 Task: Create a blank project ApprisePro with privacy Public and default view as List and in the team Taskers . Create three sections in the project as To-Do, Doing and Done
Action: Mouse moved to (511, 216)
Screenshot: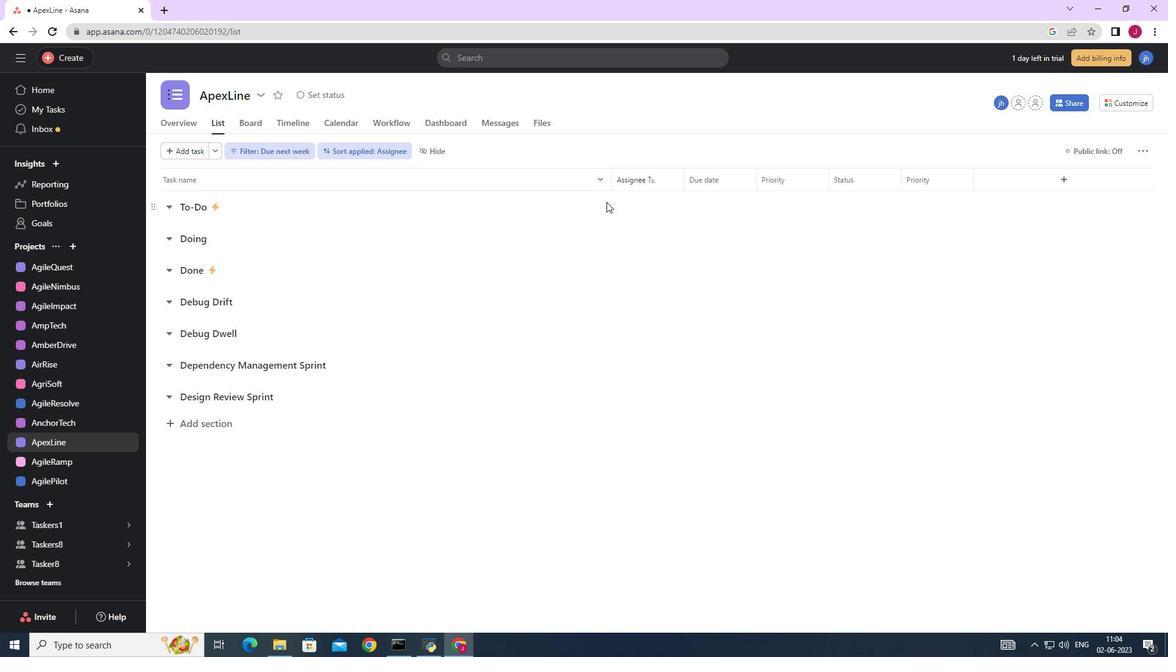 
Action: Mouse scrolled (511, 217) with delta (0, 0)
Screenshot: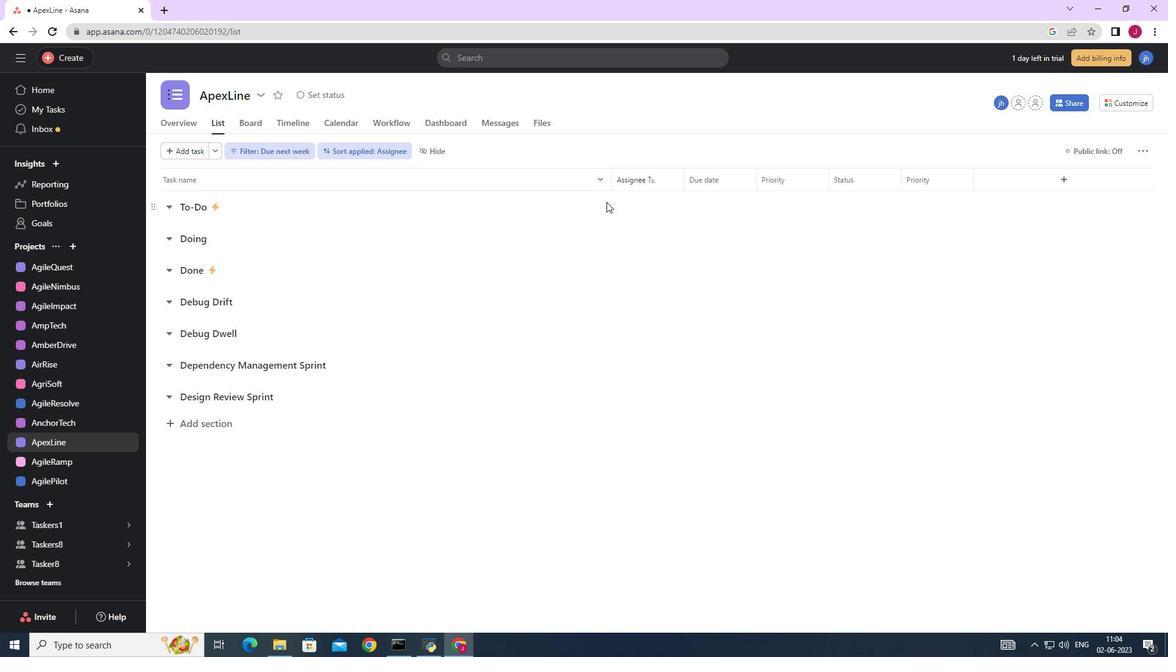 
Action: Mouse moved to (503, 217)
Screenshot: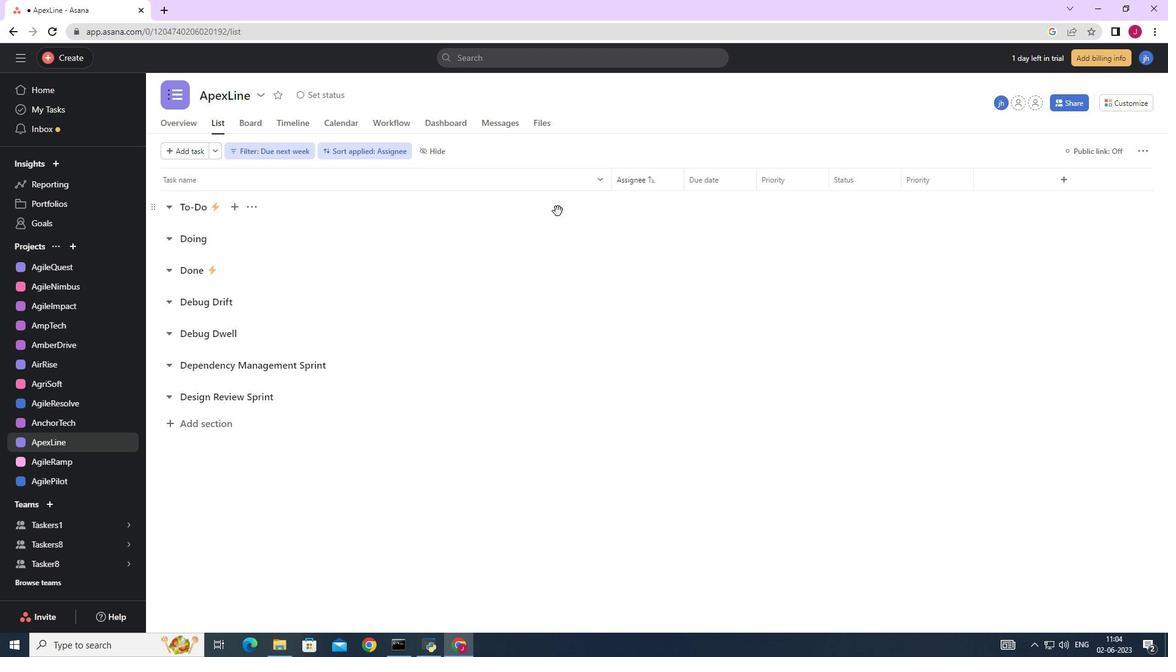 
Action: Mouse scrolled (503, 217) with delta (0, 0)
Screenshot: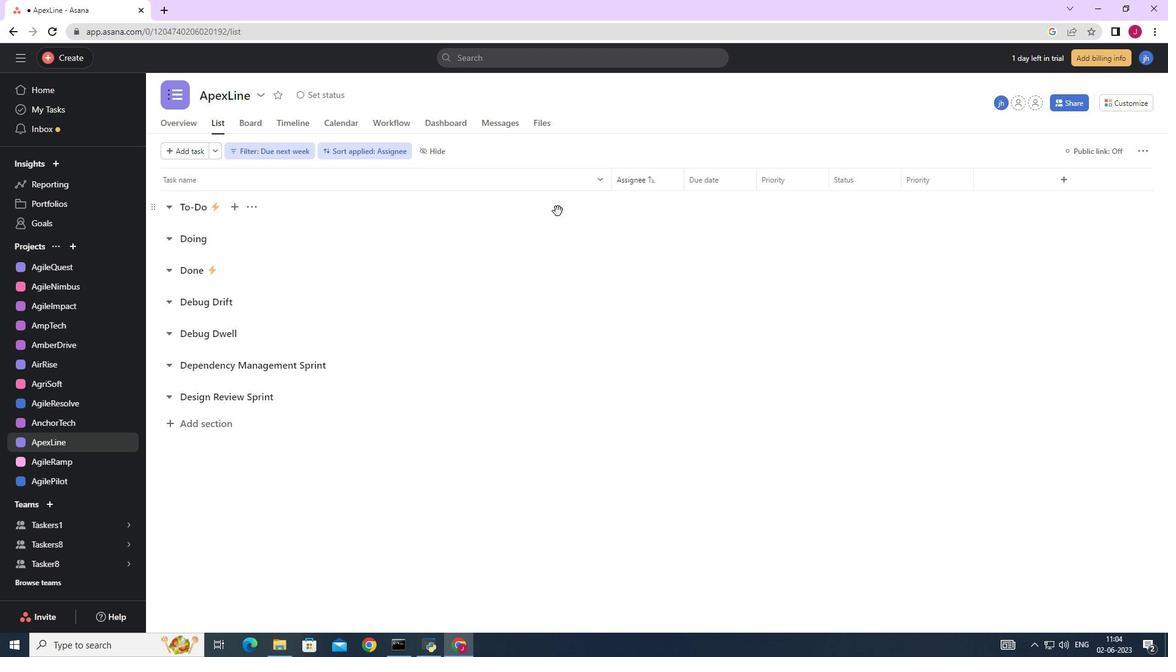 
Action: Mouse moved to (492, 217)
Screenshot: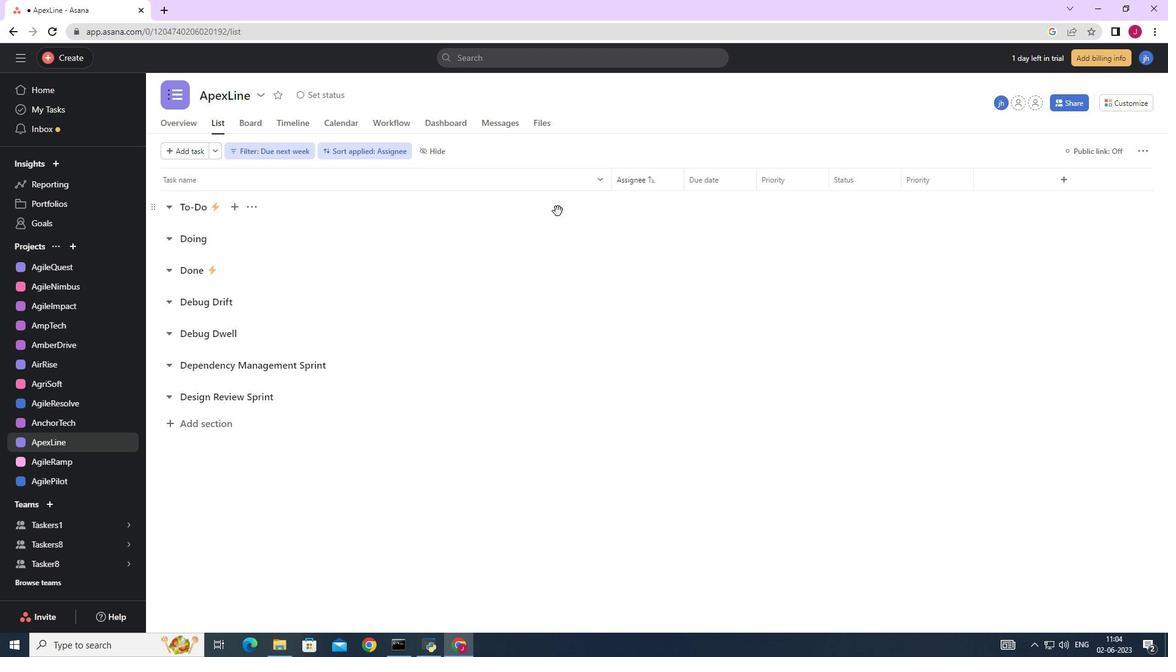 
Action: Mouse scrolled (492, 217) with delta (0, 0)
Screenshot: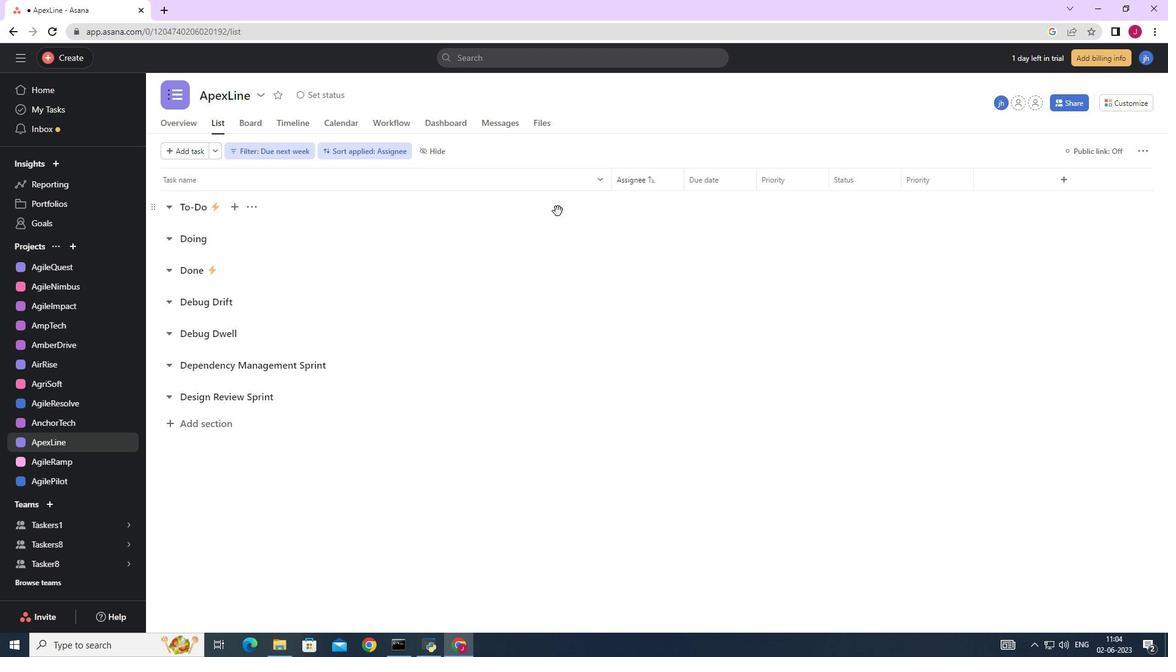 
Action: Mouse moved to (77, 246)
Screenshot: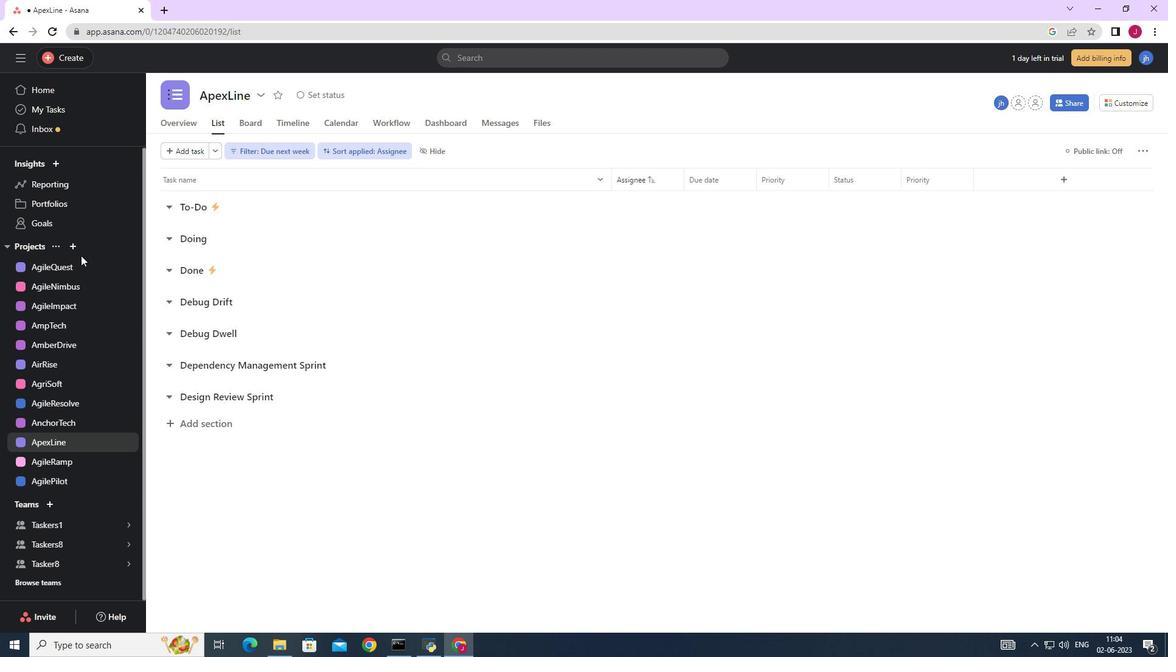 
Action: Mouse pressed left at (77, 246)
Screenshot: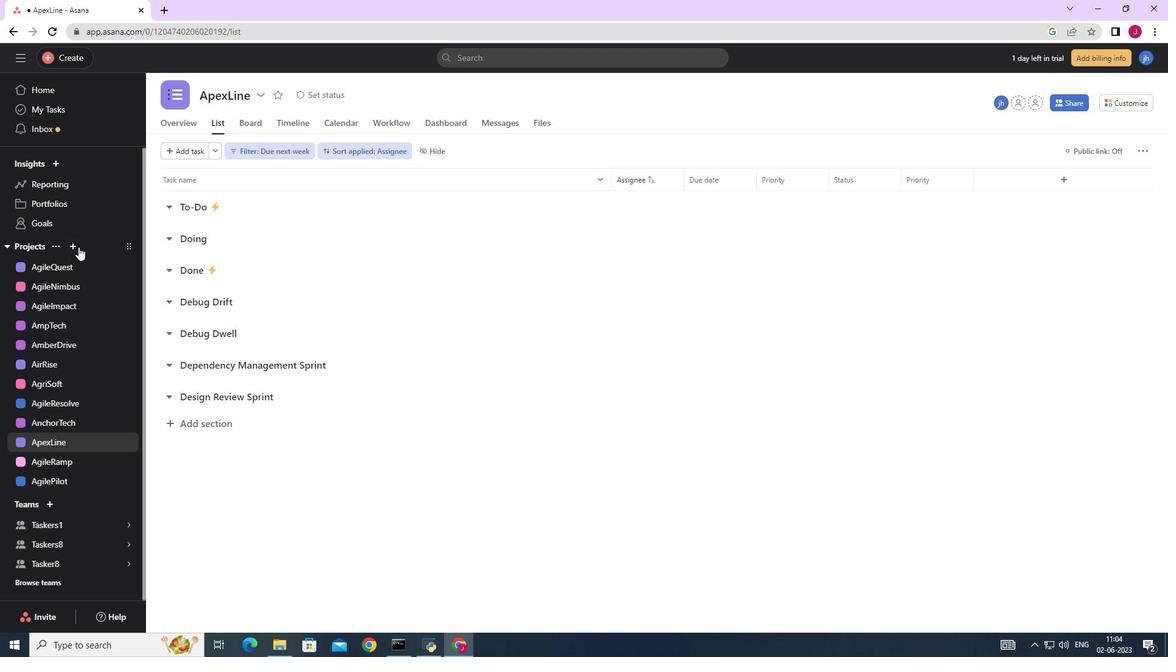 
Action: Mouse moved to (124, 272)
Screenshot: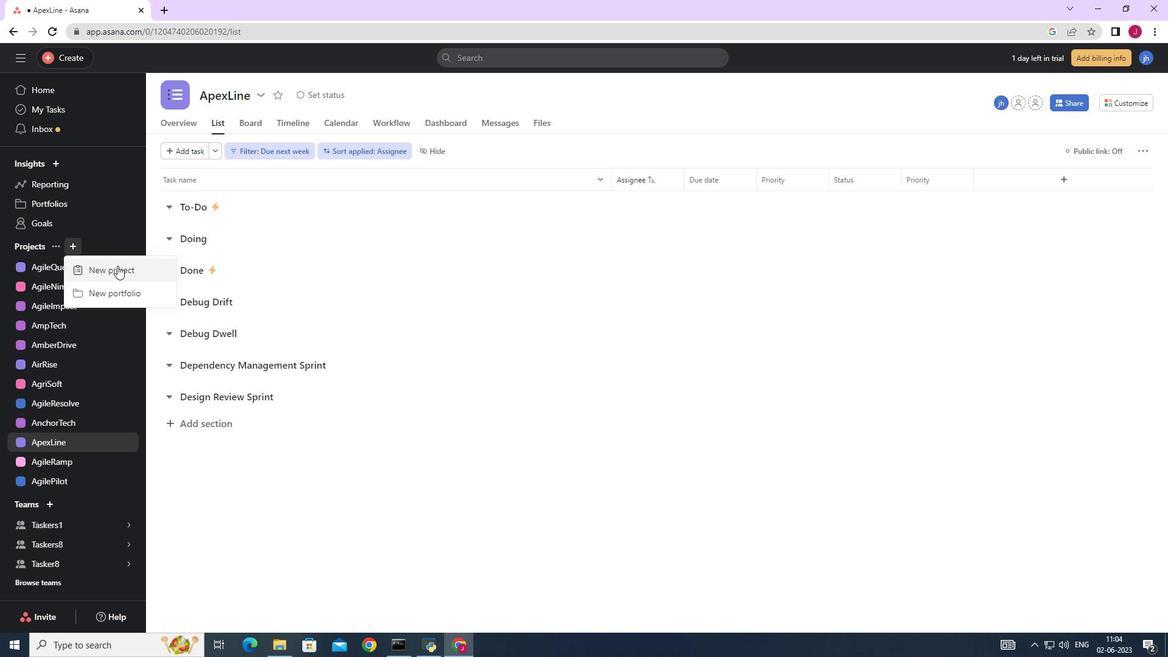 
Action: Mouse pressed left at (124, 272)
Screenshot: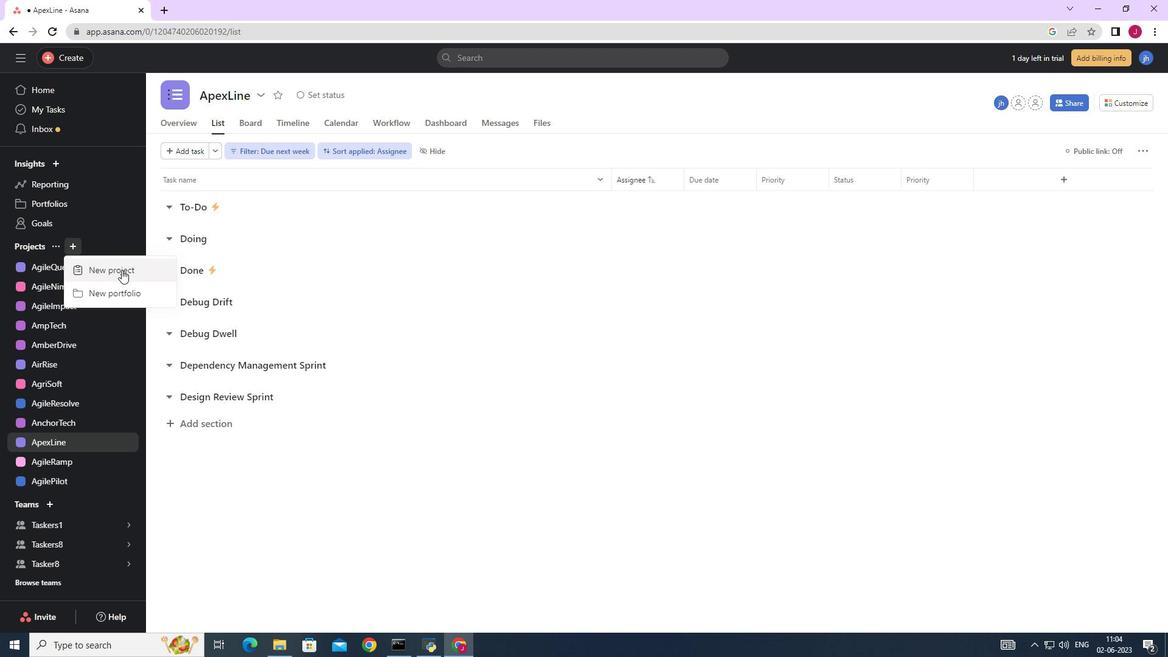 
Action: Mouse moved to (491, 246)
Screenshot: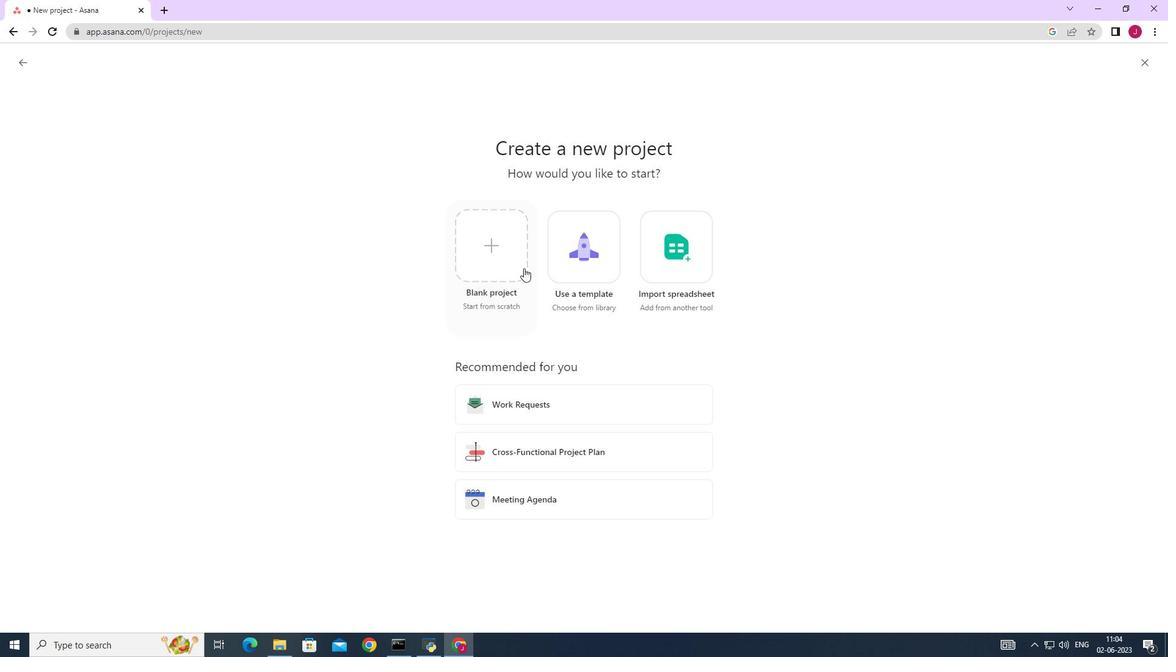 
Action: Mouse pressed left at (491, 246)
Screenshot: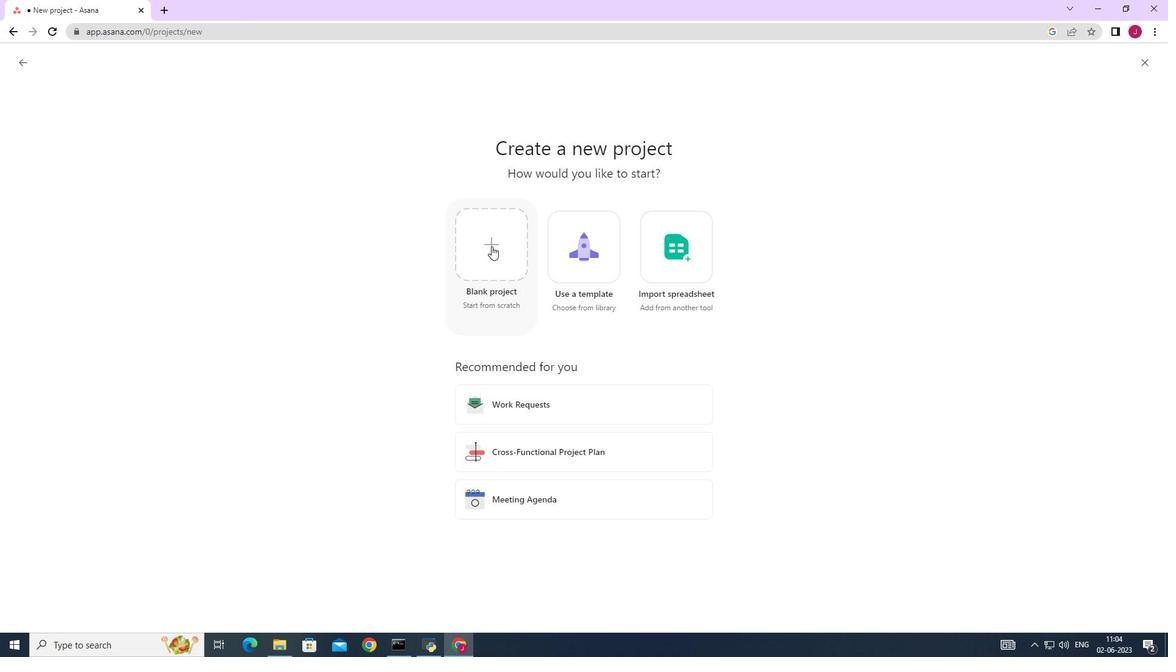 
Action: Mouse moved to (317, 159)
Screenshot: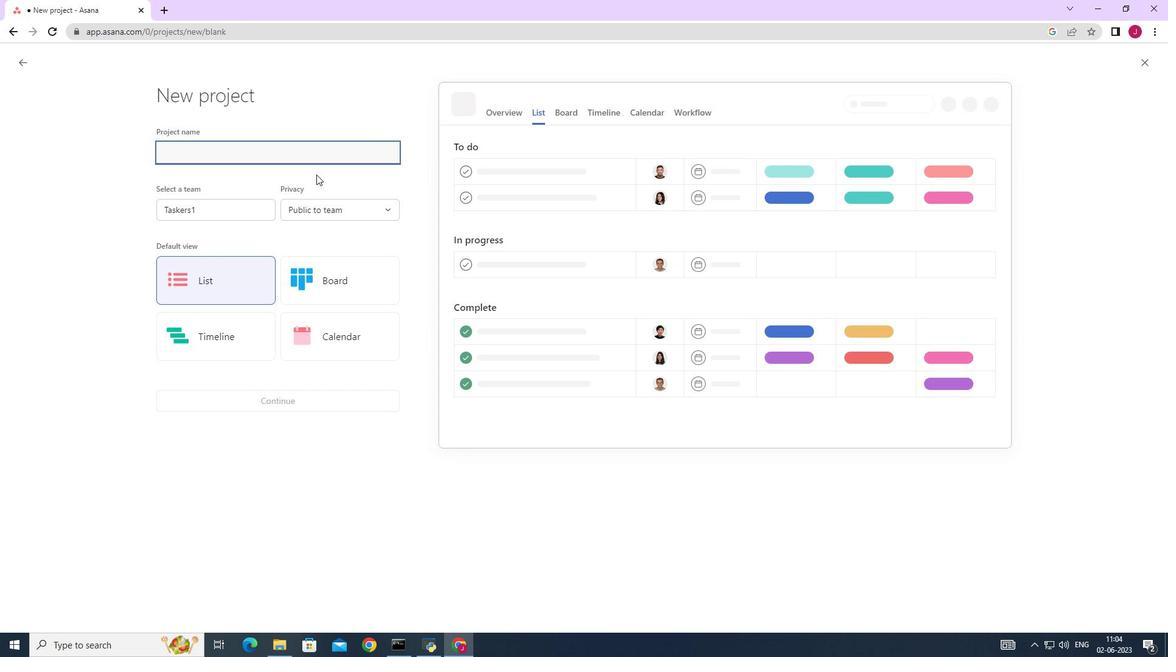 
Action: Key pressed <Key.caps_lock>A<Key.caps_lock>pprise<Key.caps_lock>P<Key.caps_lock>ro
Screenshot: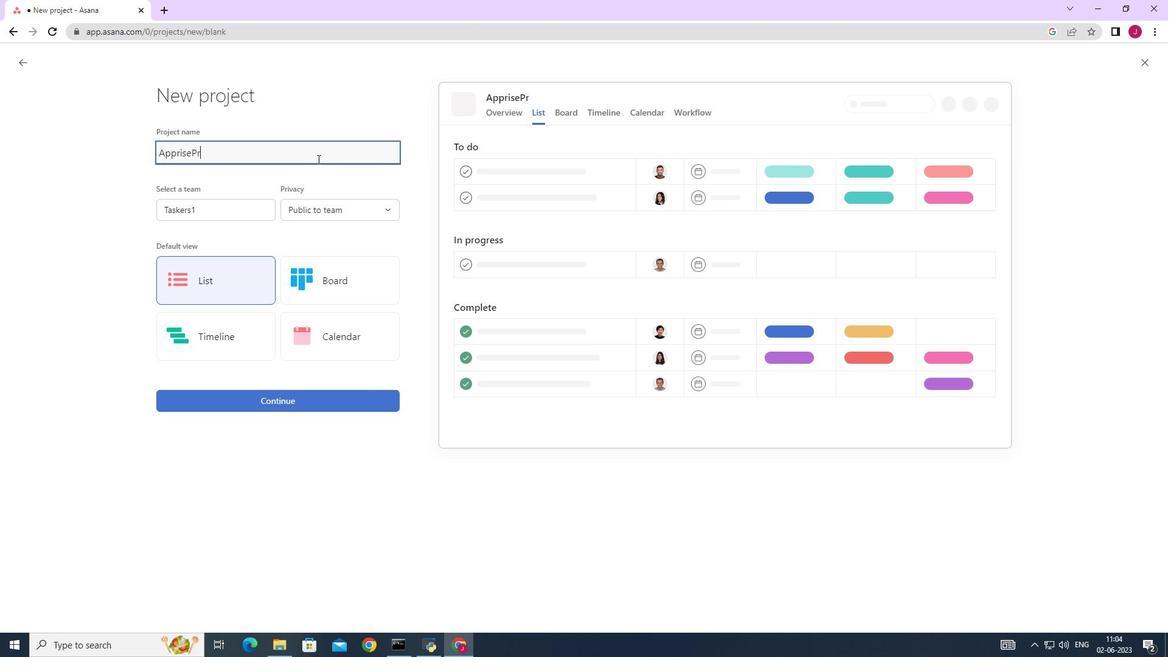 
Action: Mouse moved to (226, 300)
Screenshot: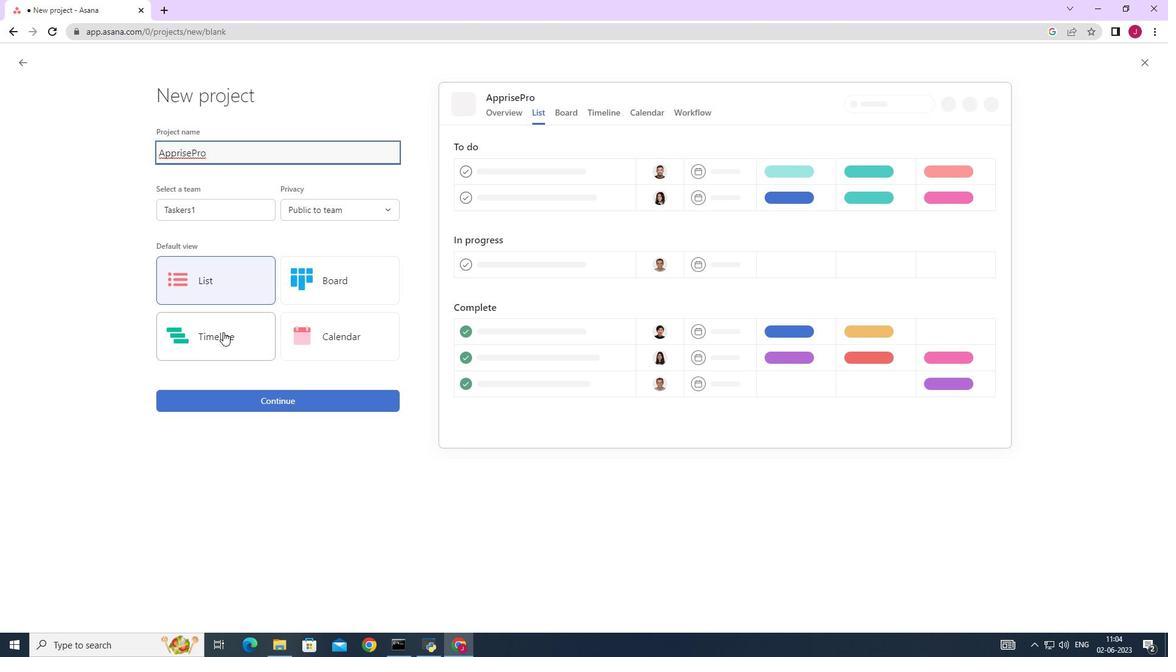 
Action: Mouse pressed left at (226, 300)
Screenshot: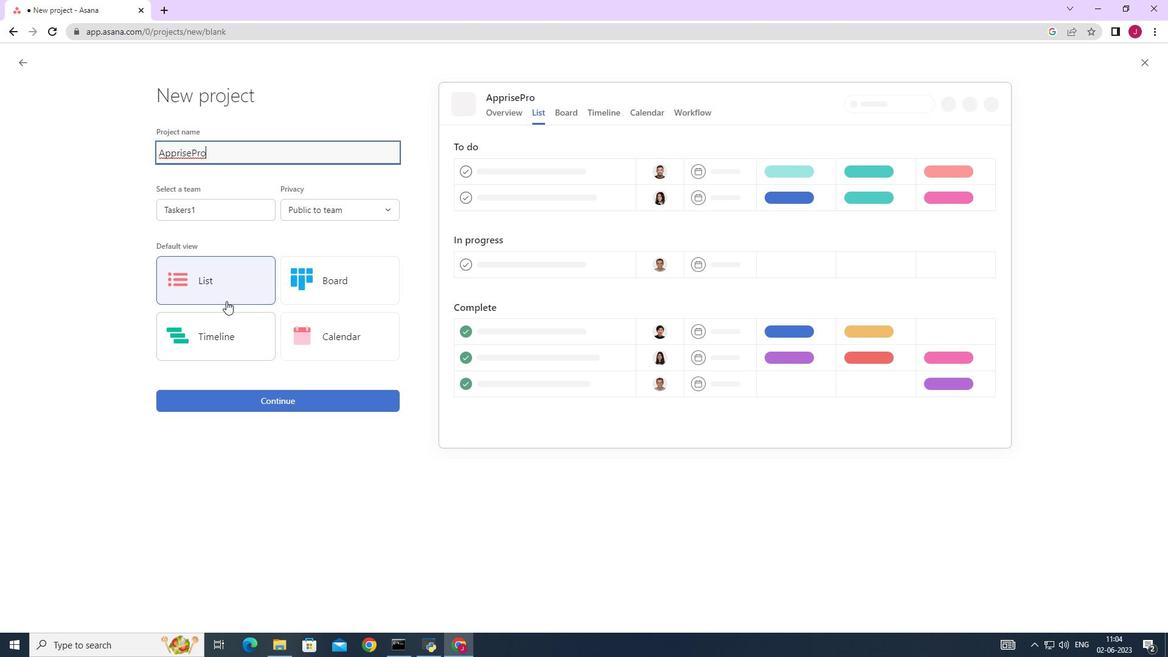
Action: Mouse moved to (330, 211)
Screenshot: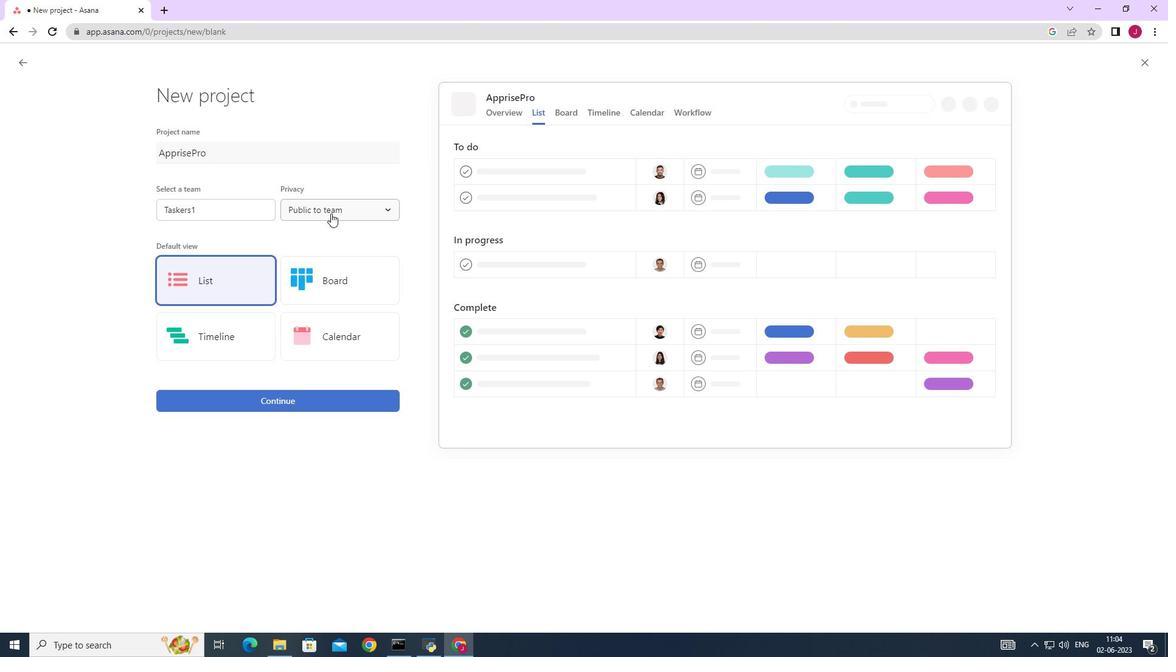 
Action: Mouse pressed left at (330, 211)
Screenshot: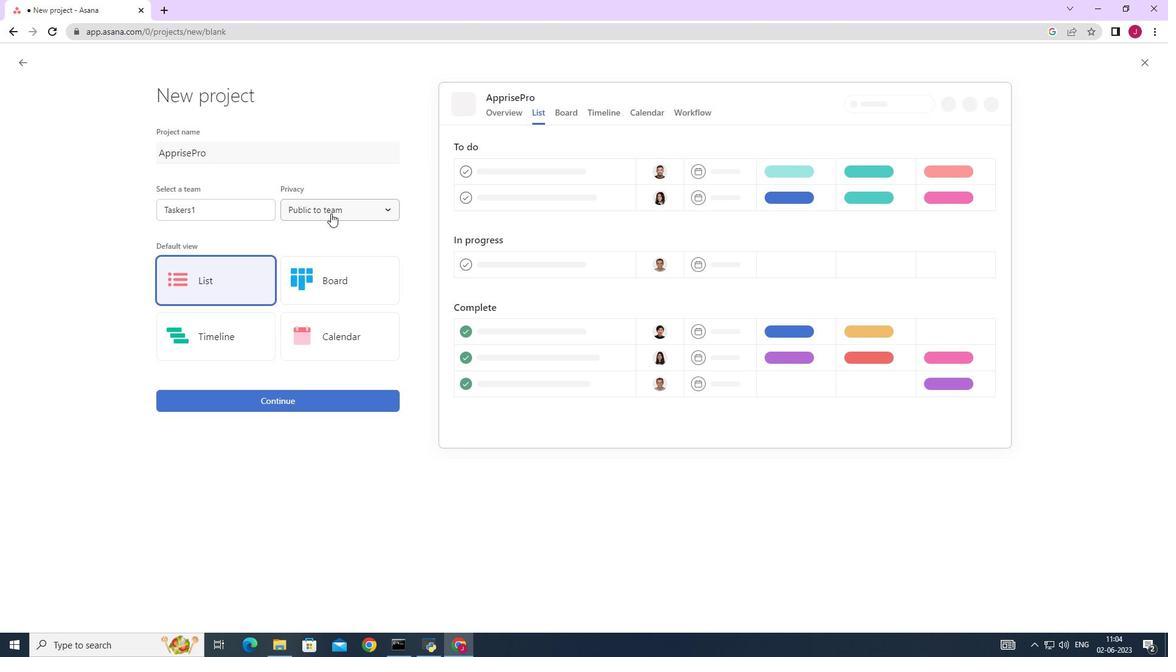 
Action: Mouse moved to (337, 233)
Screenshot: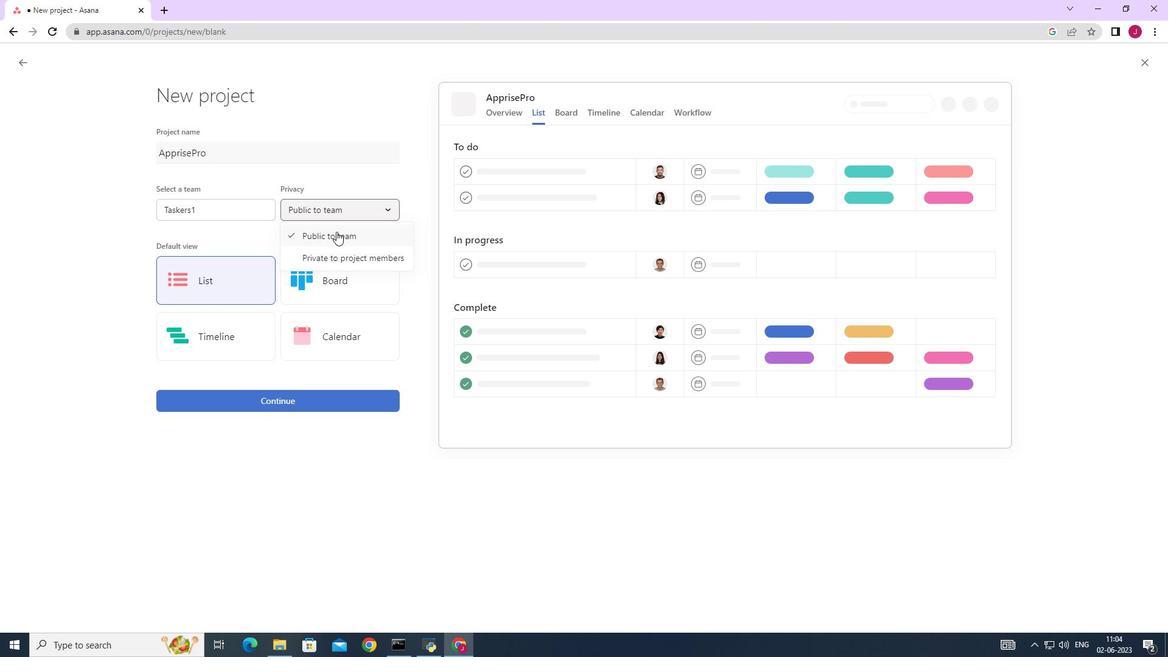 
Action: Mouse pressed left at (337, 233)
Screenshot: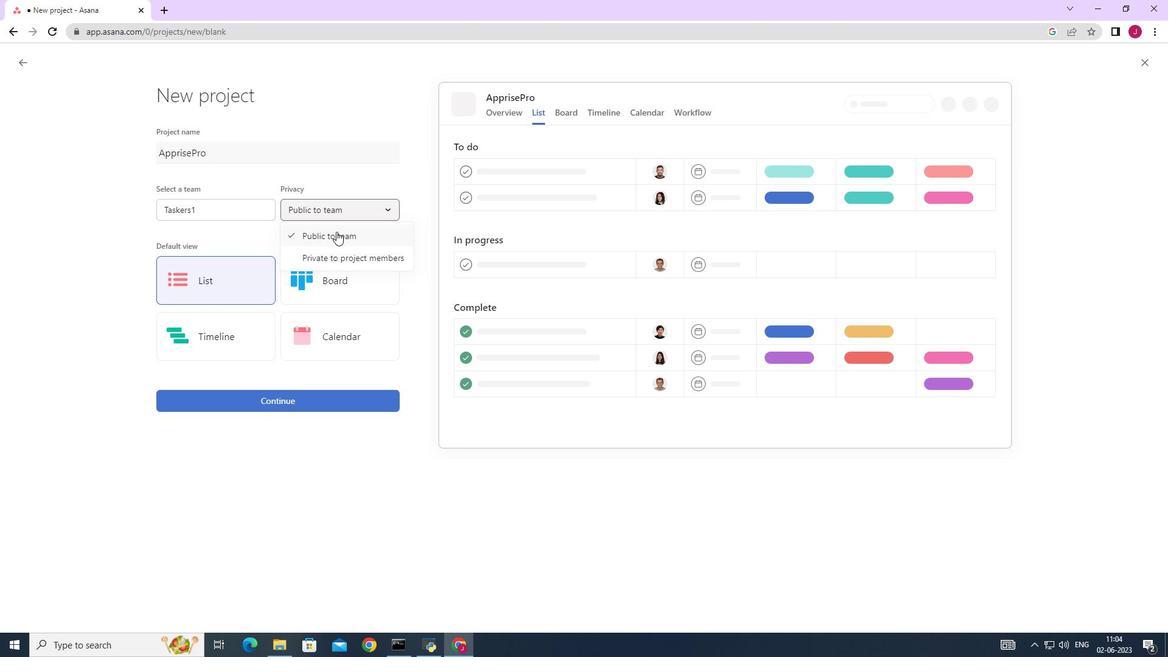 
Action: Mouse moved to (216, 290)
Screenshot: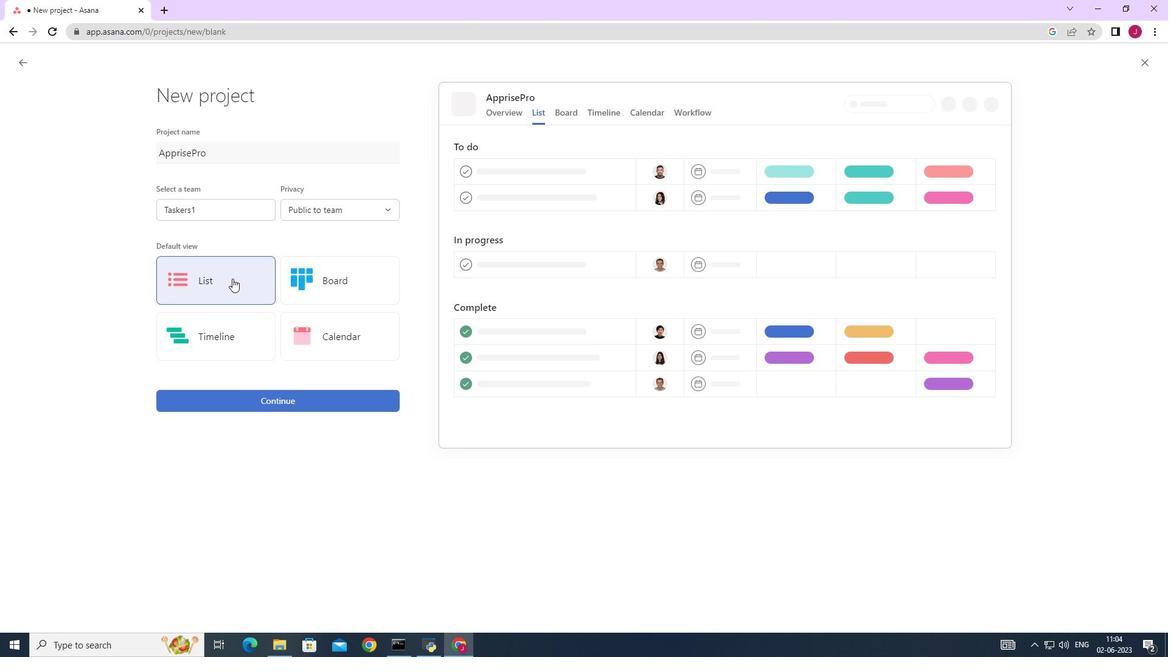 
Action: Mouse pressed left at (216, 290)
Screenshot: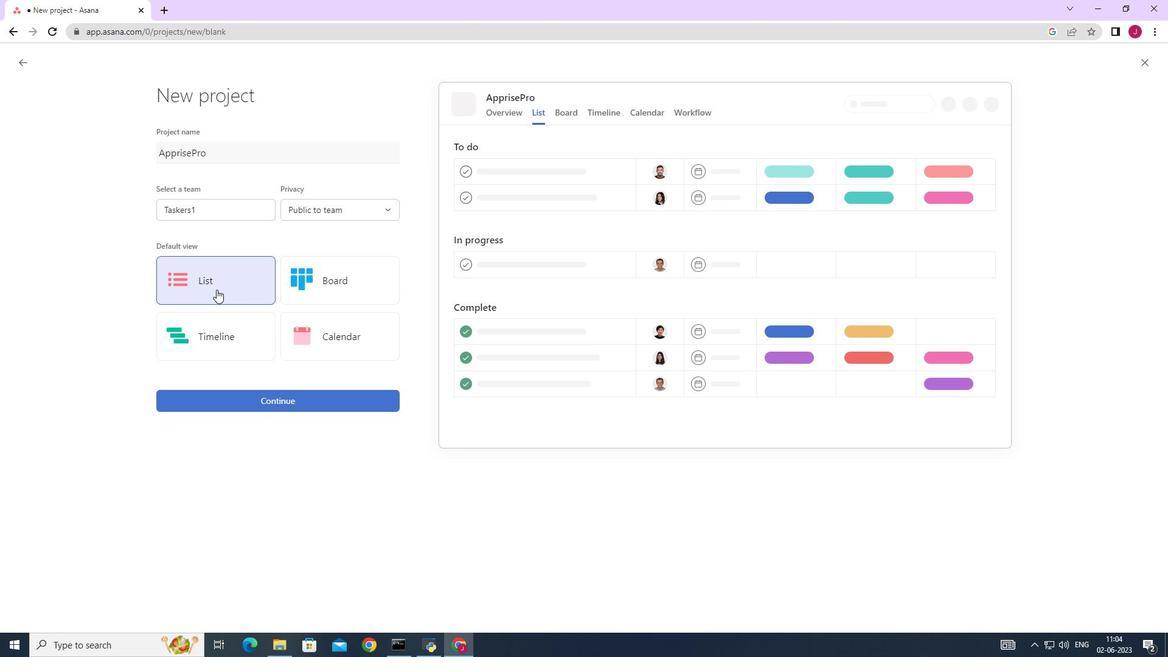 
Action: Mouse moved to (279, 400)
Screenshot: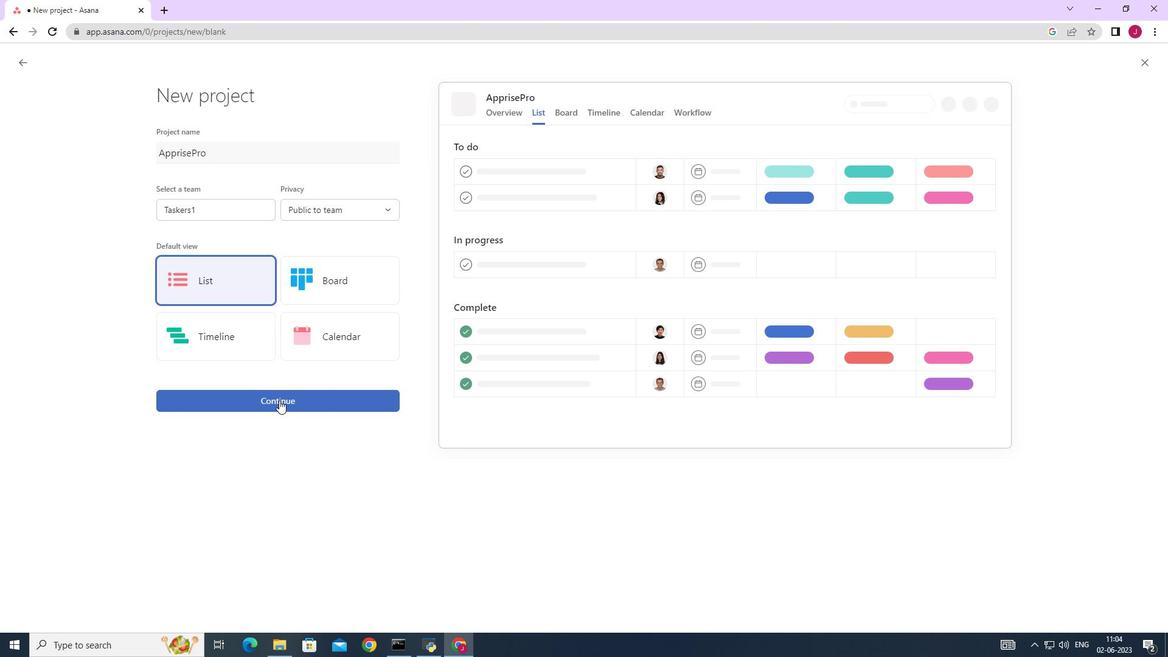 
Action: Mouse pressed left at (279, 400)
Screenshot: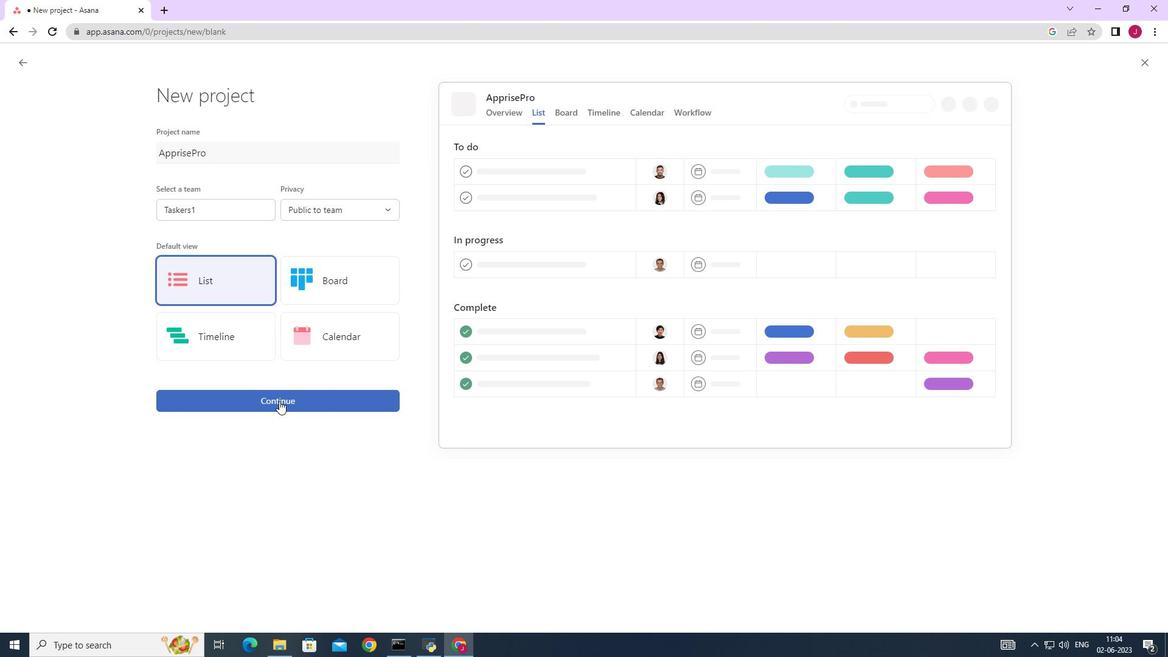 
Action: Mouse moved to (282, 324)
Screenshot: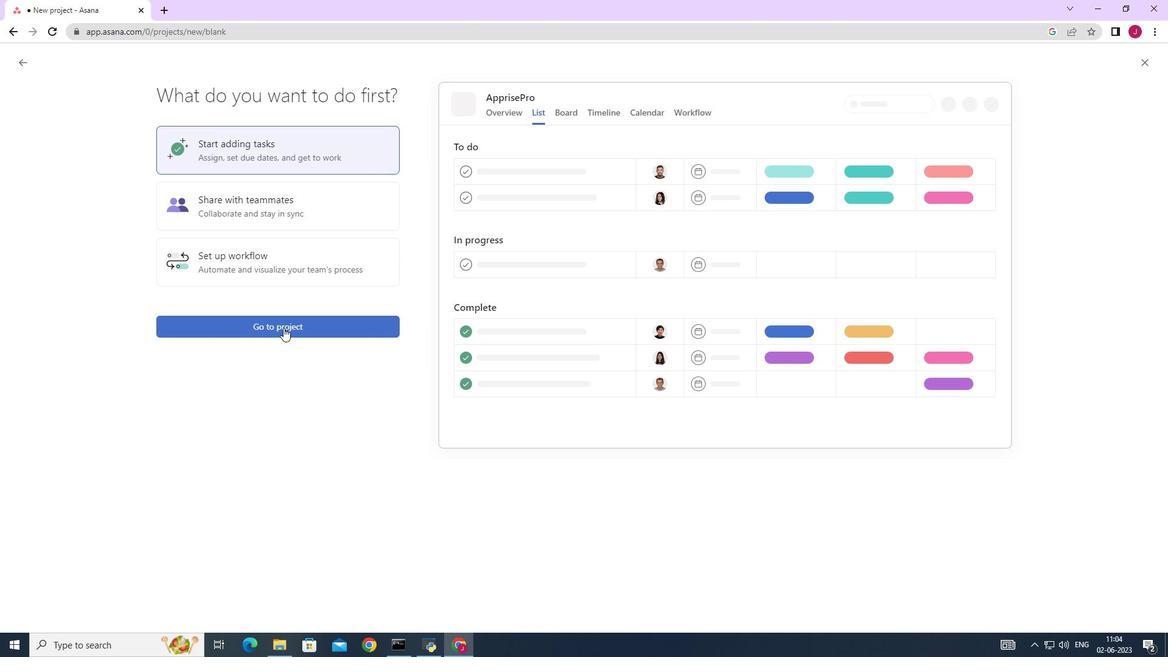
Action: Mouse pressed left at (282, 324)
Screenshot: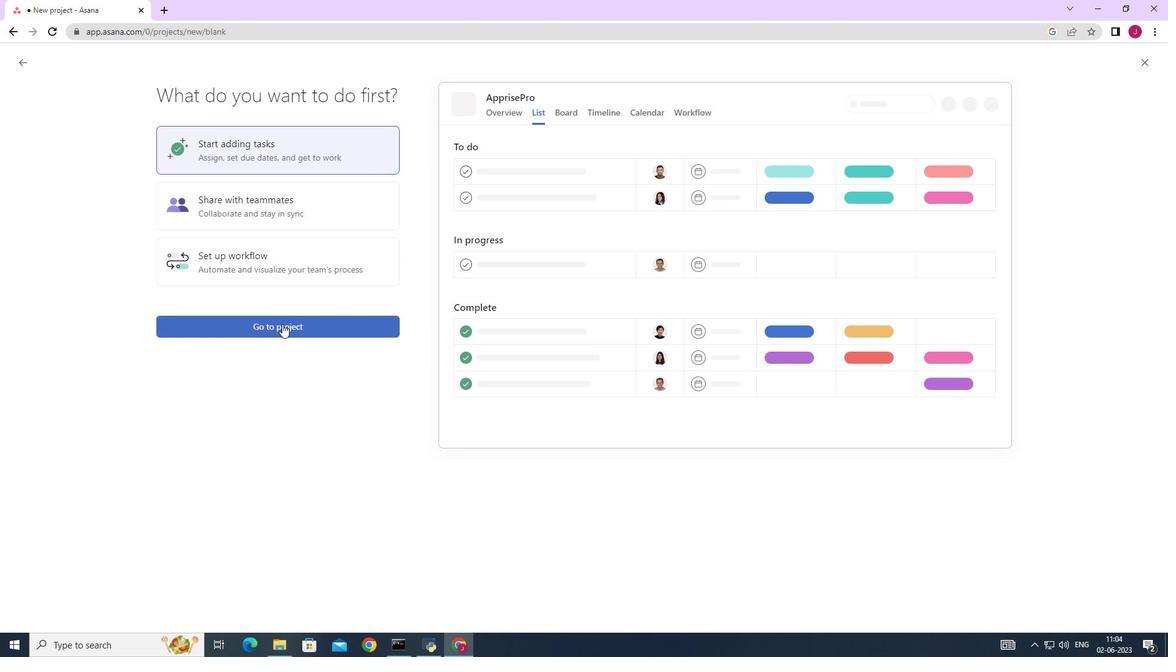 
Action: Mouse moved to (203, 264)
Screenshot: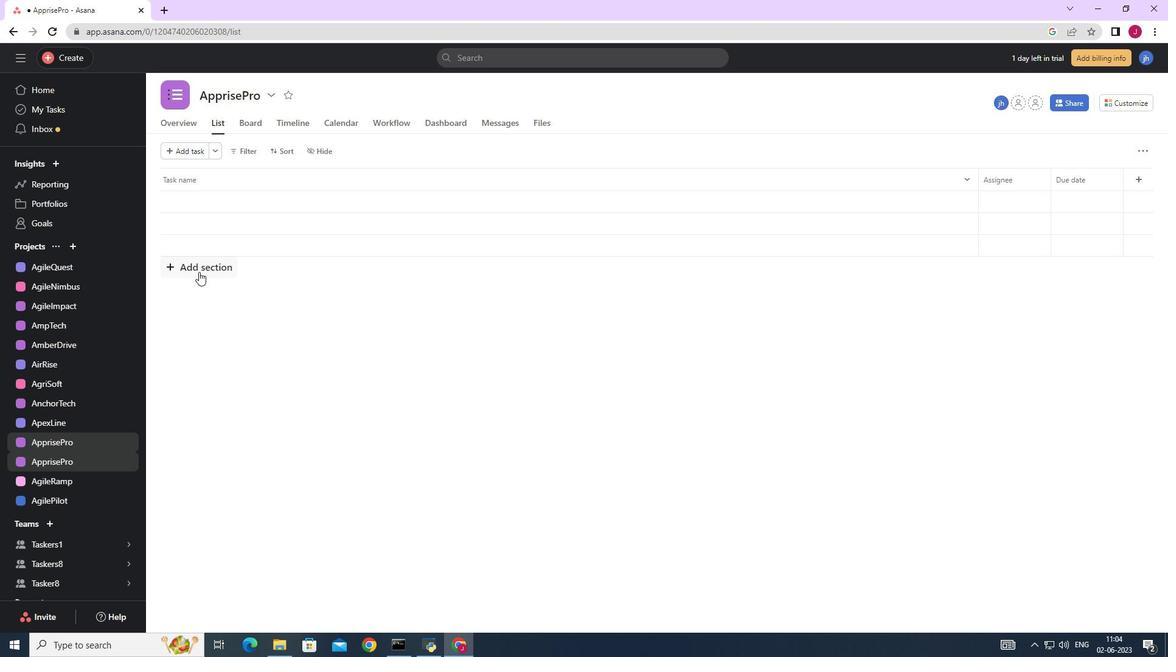 
Action: Mouse pressed left at (203, 264)
Screenshot: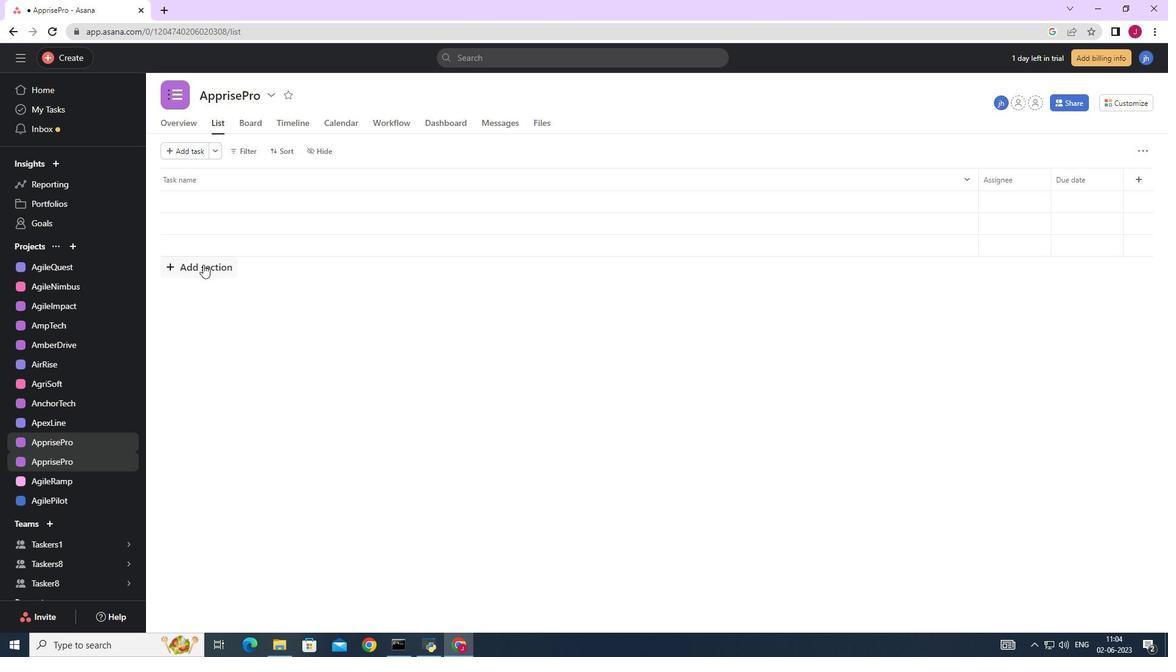 
Action: Key pressed <Key.caps_lock>T<Key.caps_lock>o-<Key.caps_lock>D<Key.caps_lock>o
Screenshot: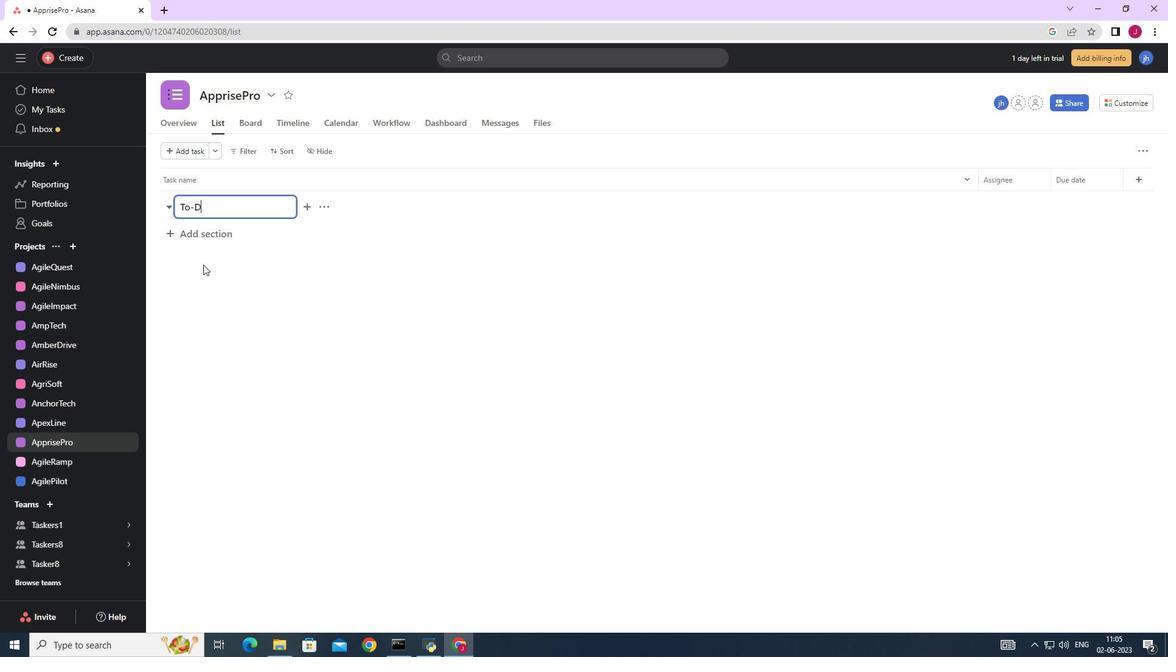 
Action: Mouse moved to (231, 235)
Screenshot: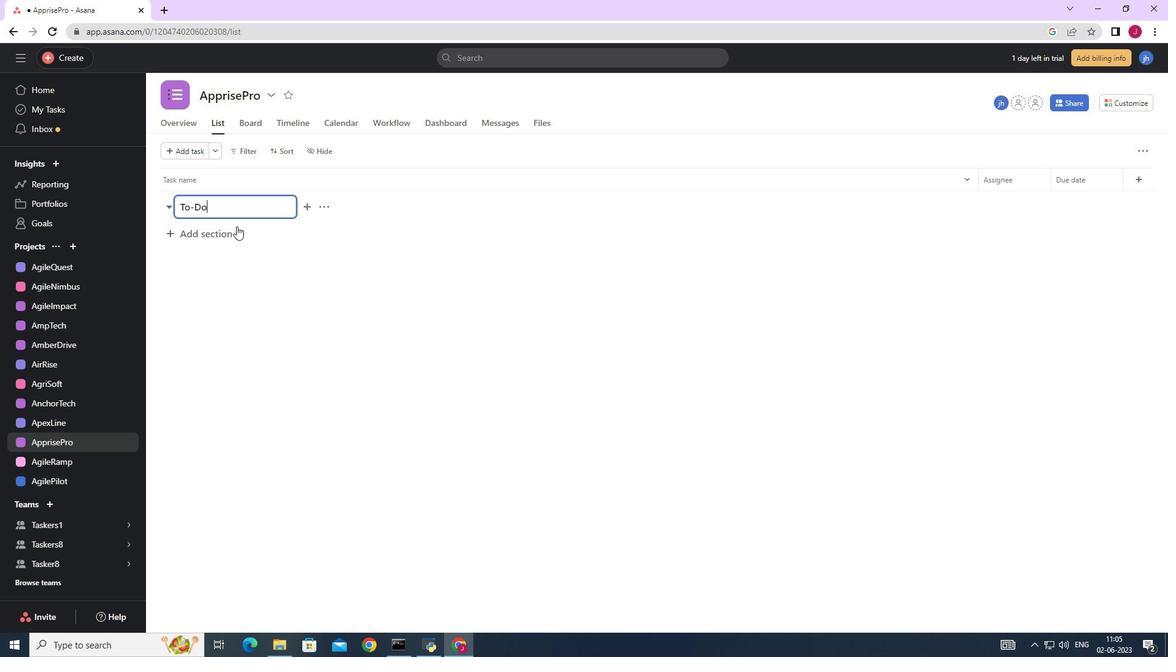 
Action: Mouse pressed left at (231, 235)
Screenshot: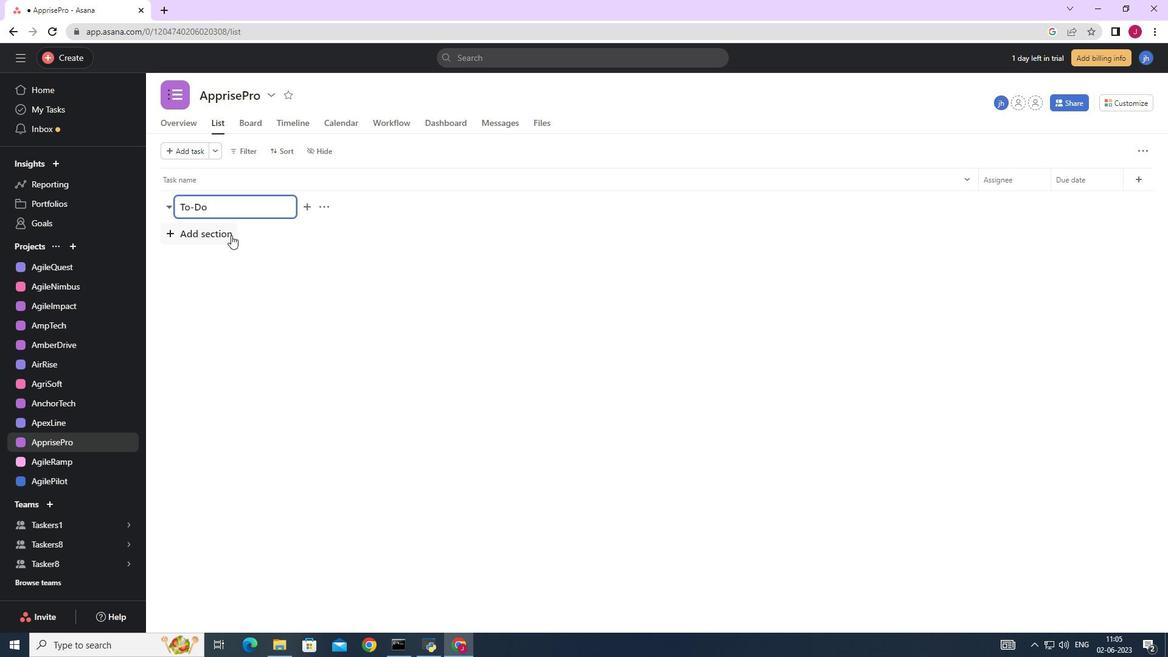 
Action: Key pressed <Key.caps_lock>D<Key.caps_lock>oing
Screenshot: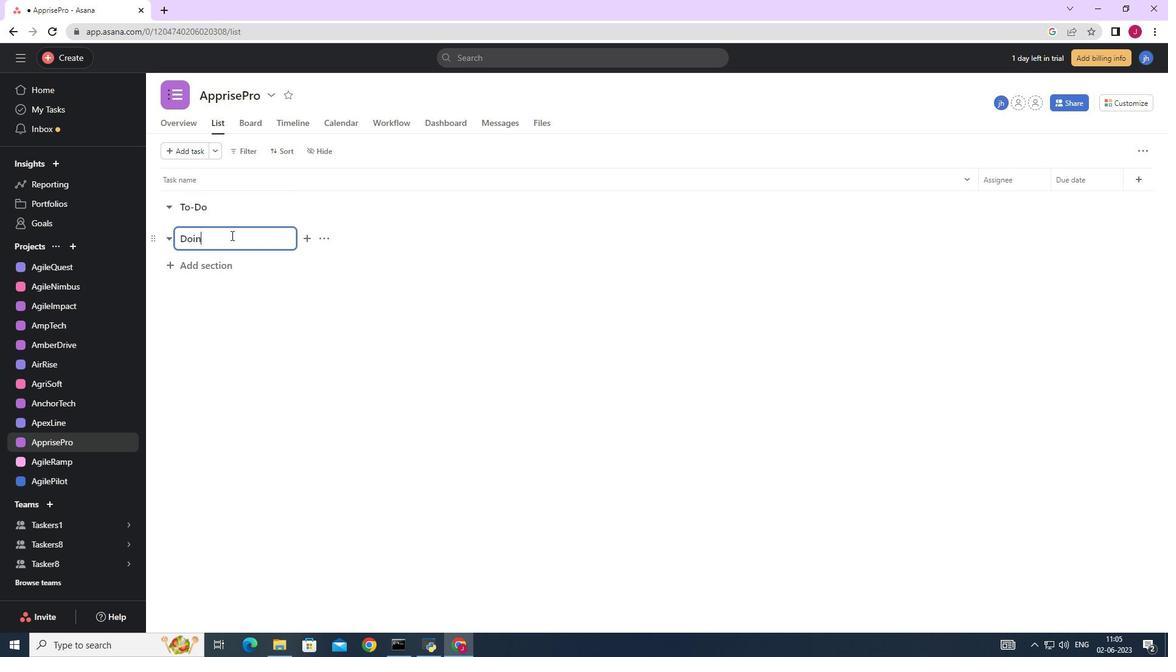 
Action: Mouse moved to (211, 265)
Screenshot: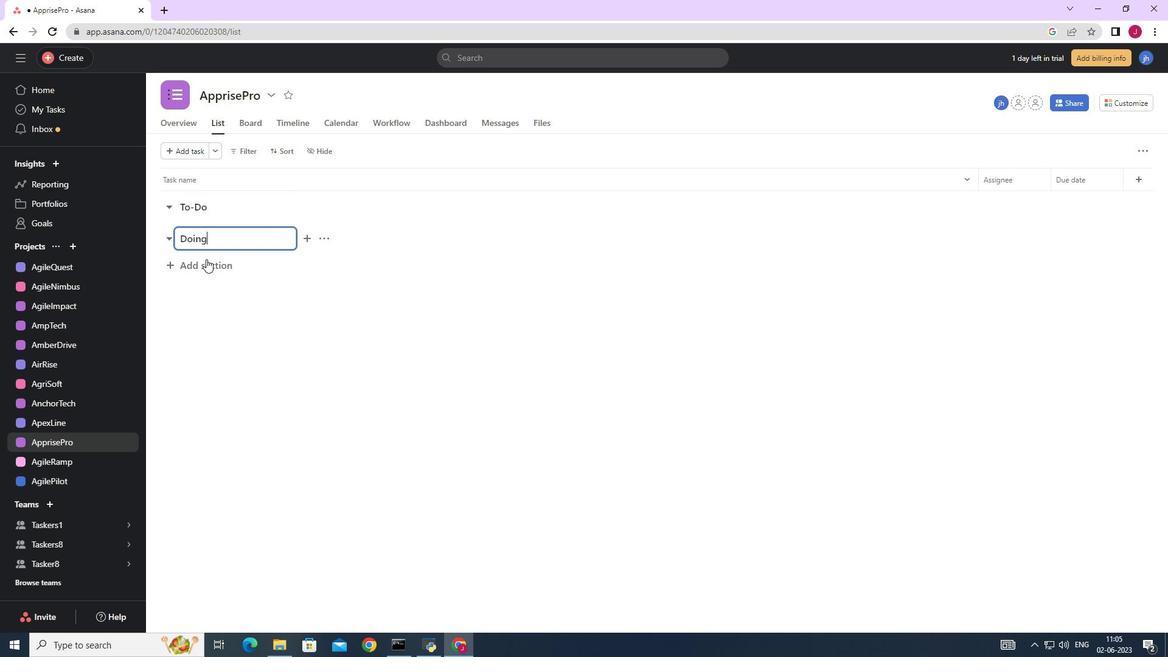 
Action: Mouse pressed left at (211, 265)
Screenshot: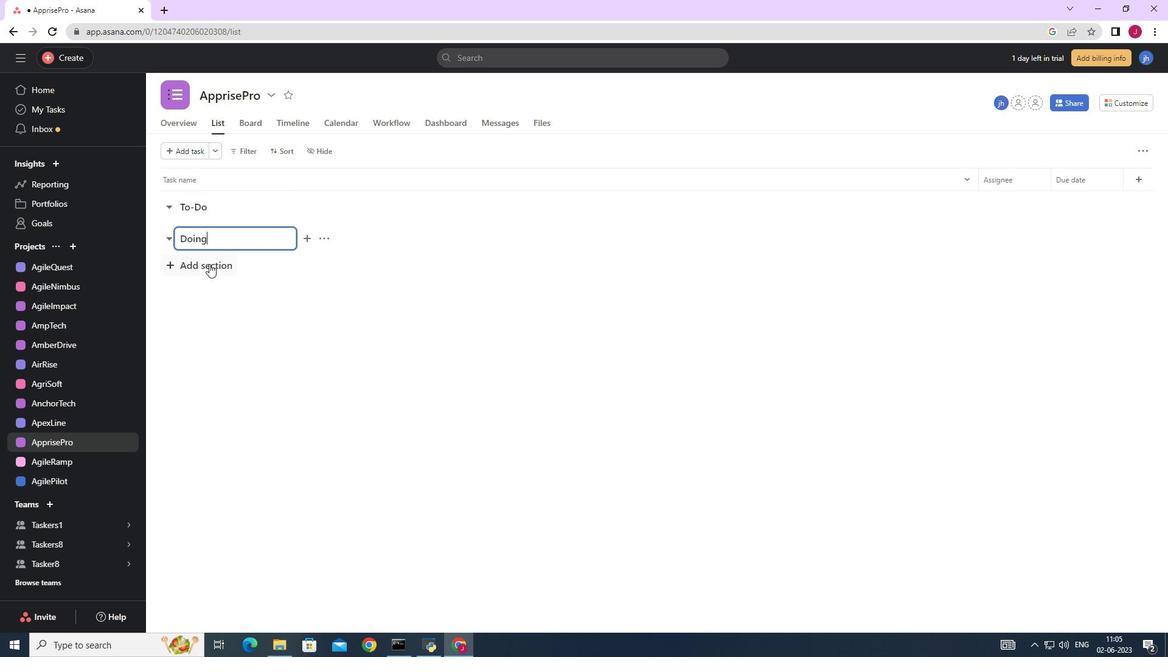 
Action: Key pressed <Key.caps_lock>D<Key.caps_lock>one
Screenshot: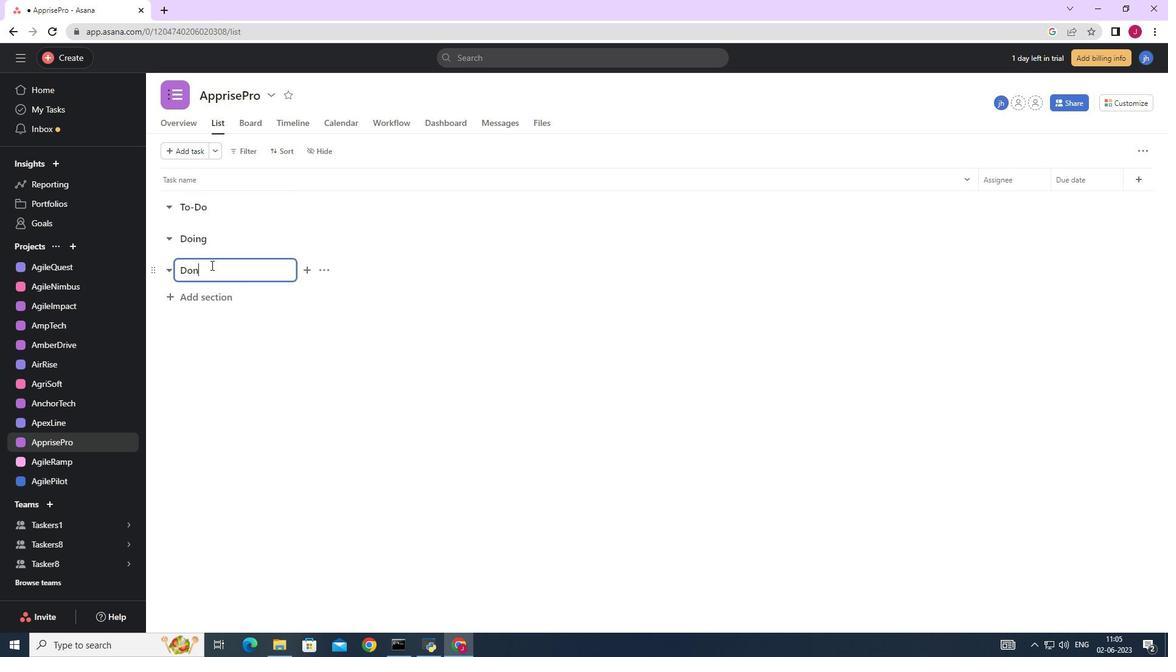 
Action: Mouse moved to (231, 298)
Screenshot: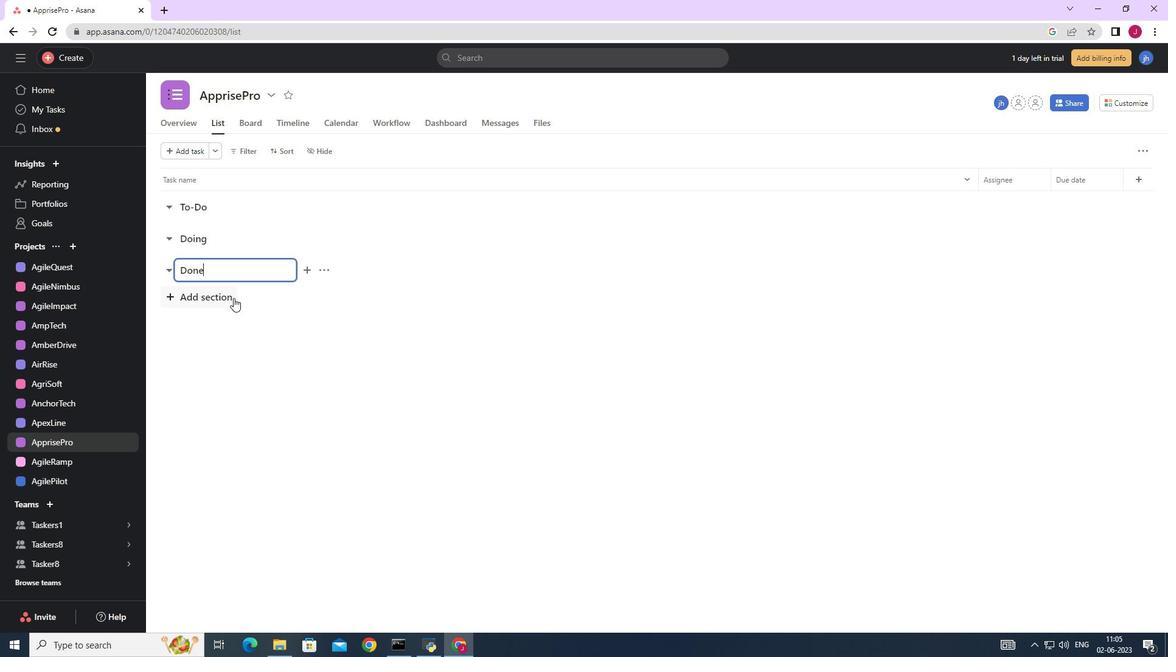 
Action: Mouse pressed left at (231, 298)
Screenshot: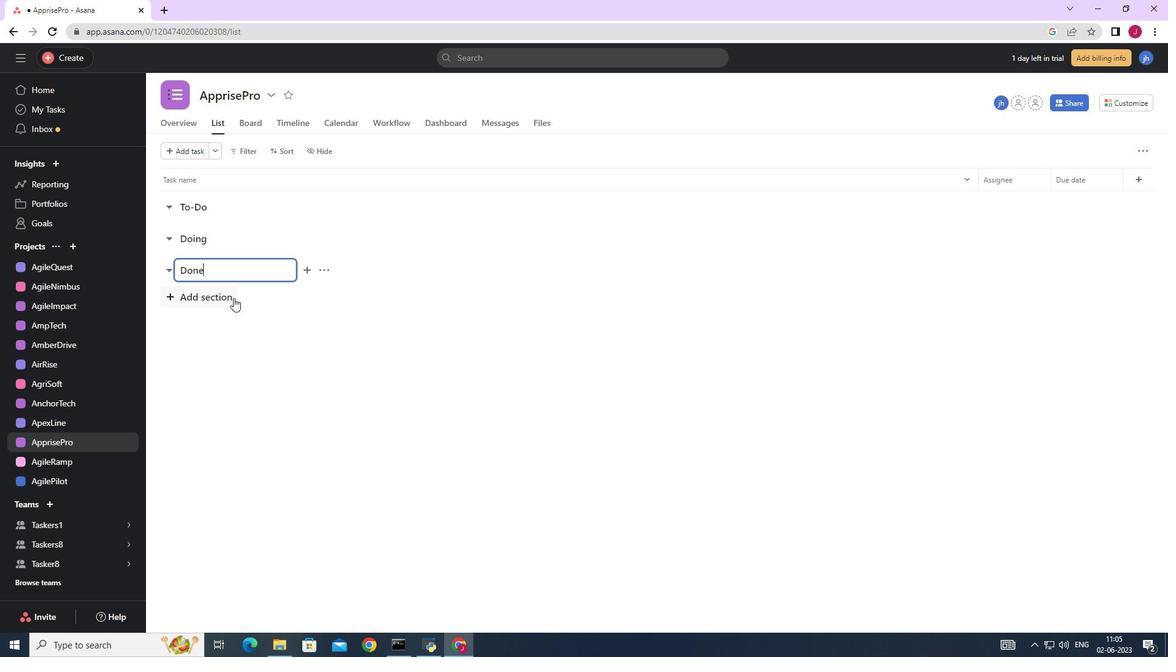 
